 Task: In the  document reminder.odt Use the feature 'and check spelling and grammer' Select the body of letter and change paragraph spacing to  '1.5'Select the word  Good Afternoon and change font size to  25
Action: Mouse moved to (292, 352)
Screenshot: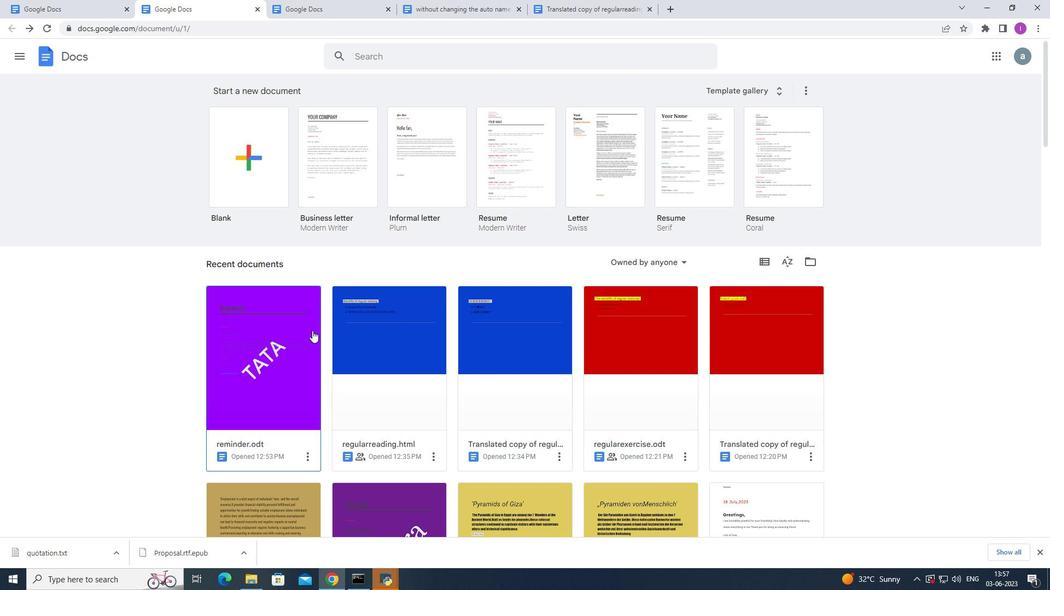 
Action: Mouse pressed left at (292, 352)
Screenshot: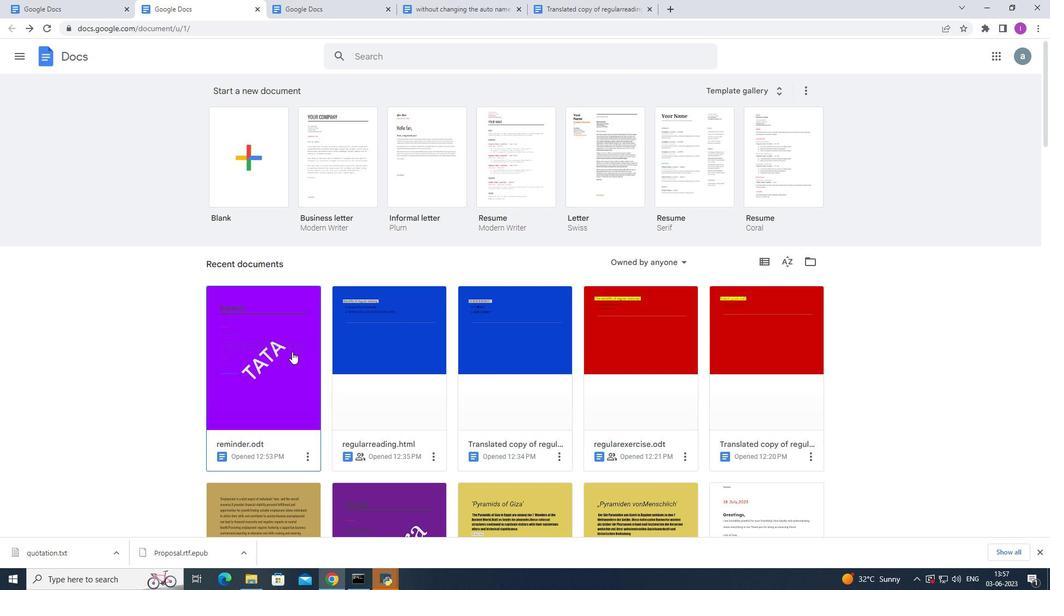 
Action: Mouse moved to (169, 68)
Screenshot: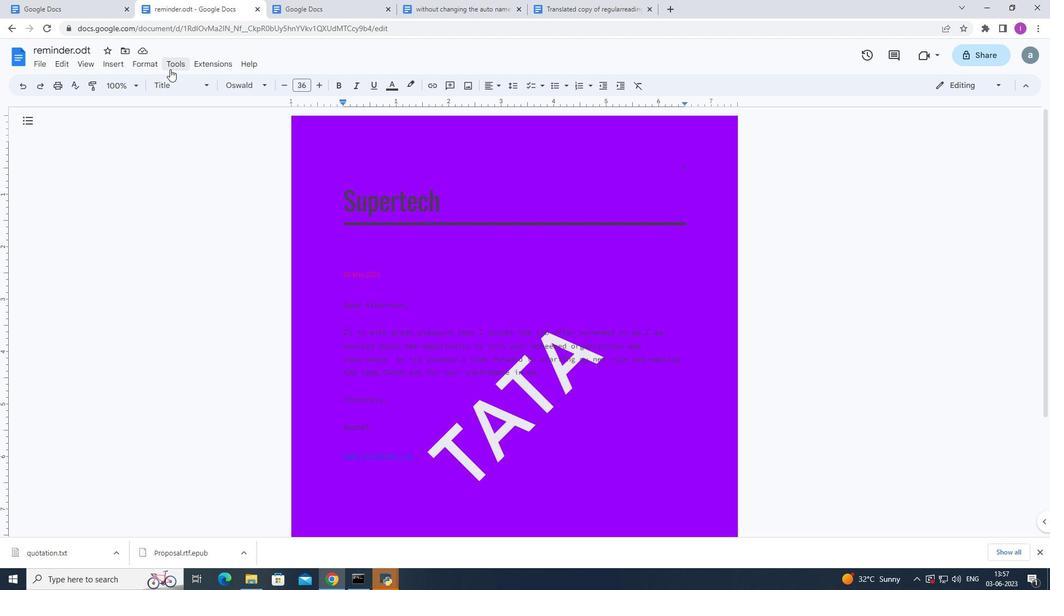 
Action: Mouse pressed left at (169, 68)
Screenshot: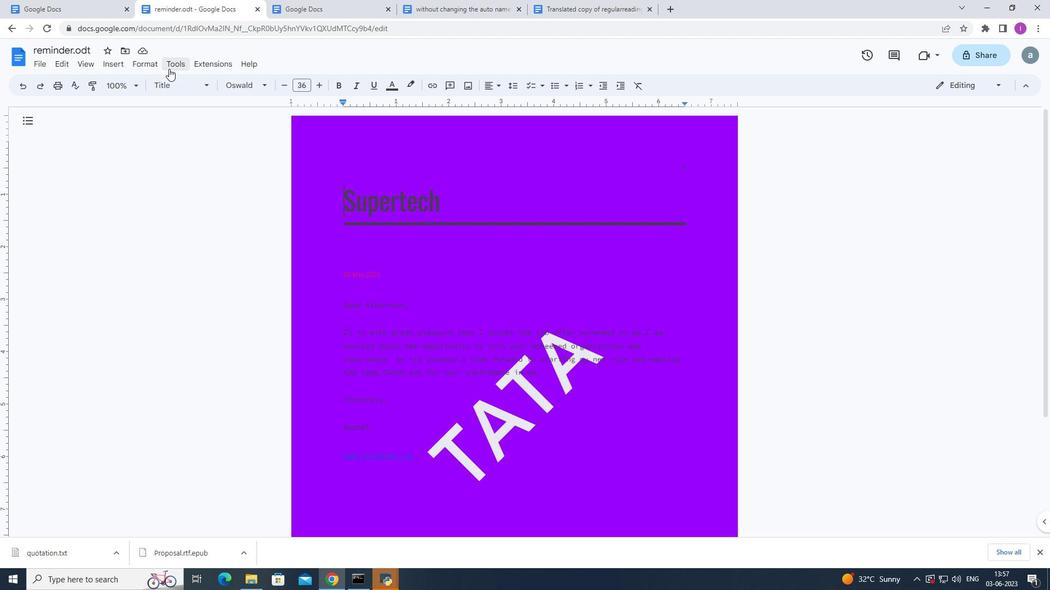 
Action: Mouse moved to (405, 86)
Screenshot: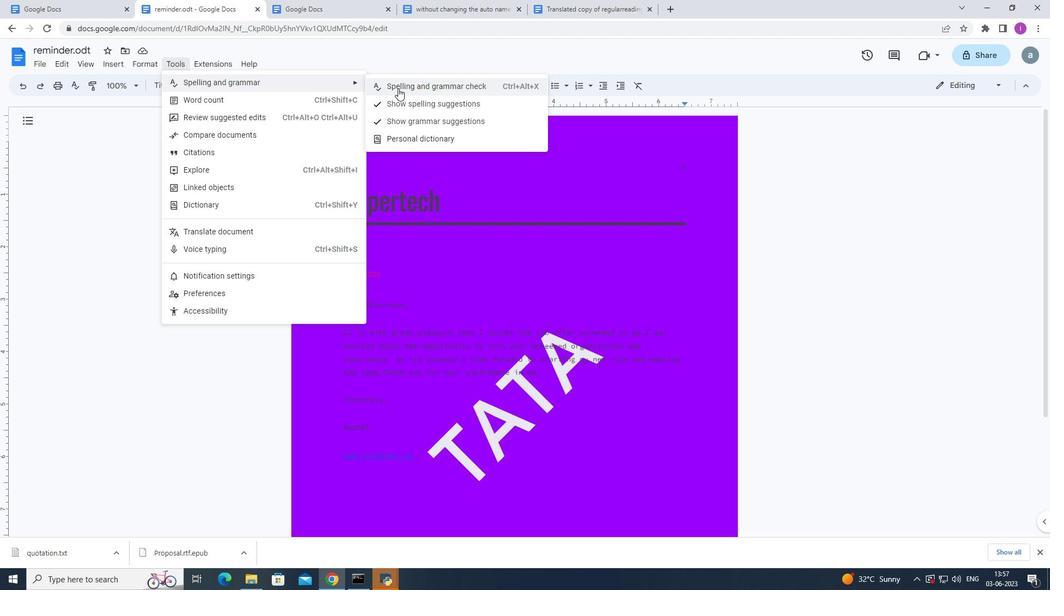 
Action: Mouse pressed left at (405, 86)
Screenshot: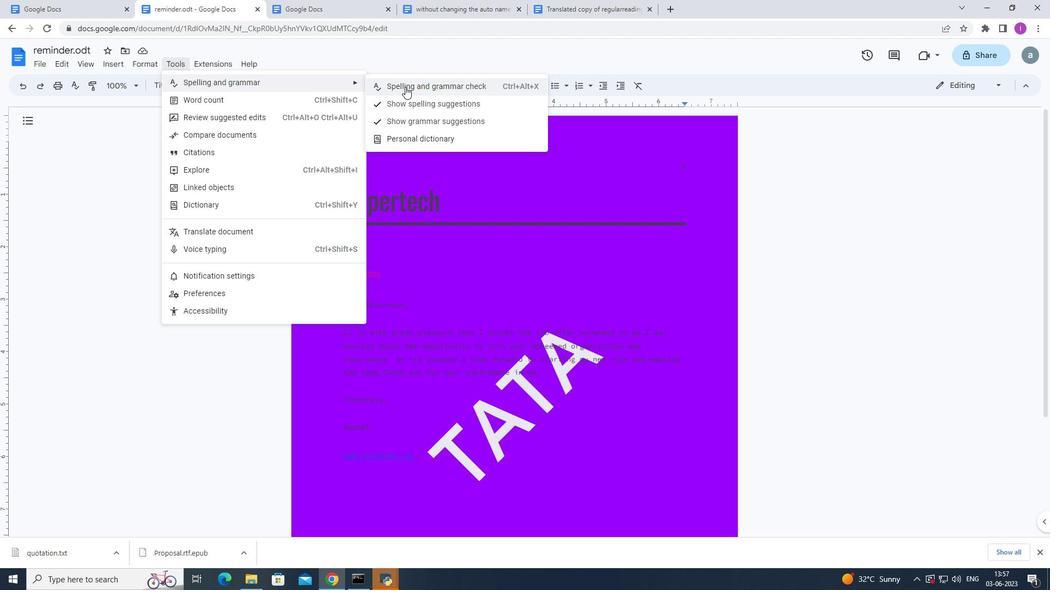 
Action: Mouse moved to (340, 322)
Screenshot: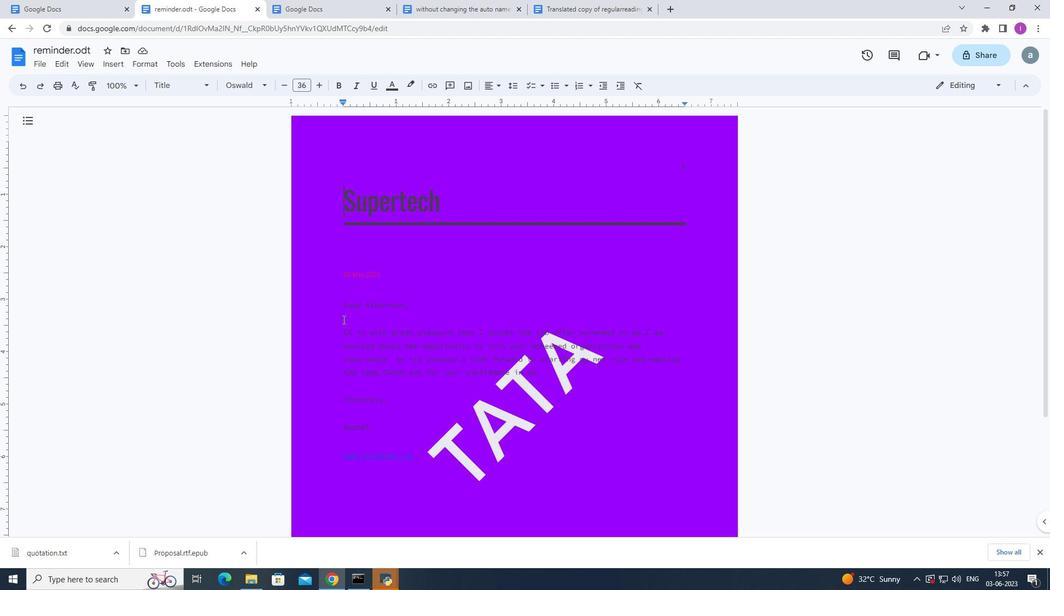 
Action: Mouse pressed left at (340, 322)
Screenshot: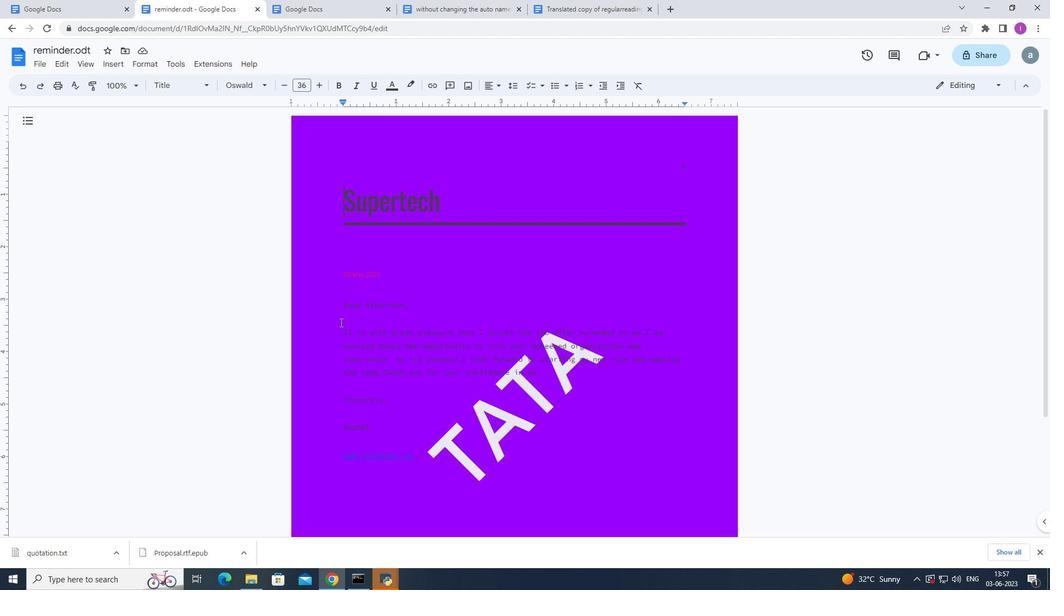 
Action: Mouse moved to (509, 84)
Screenshot: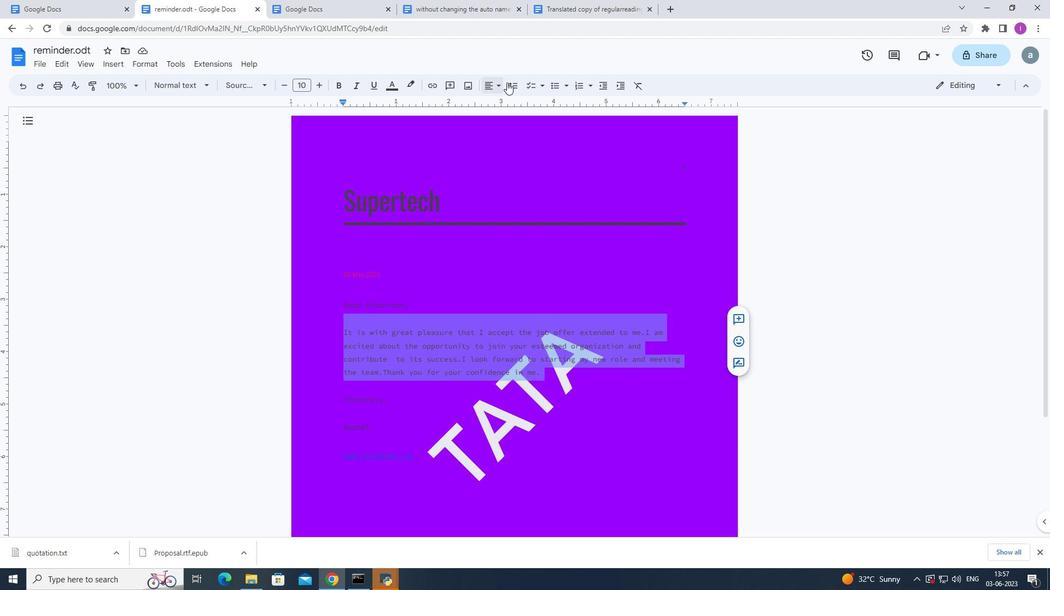
Action: Mouse pressed left at (509, 84)
Screenshot: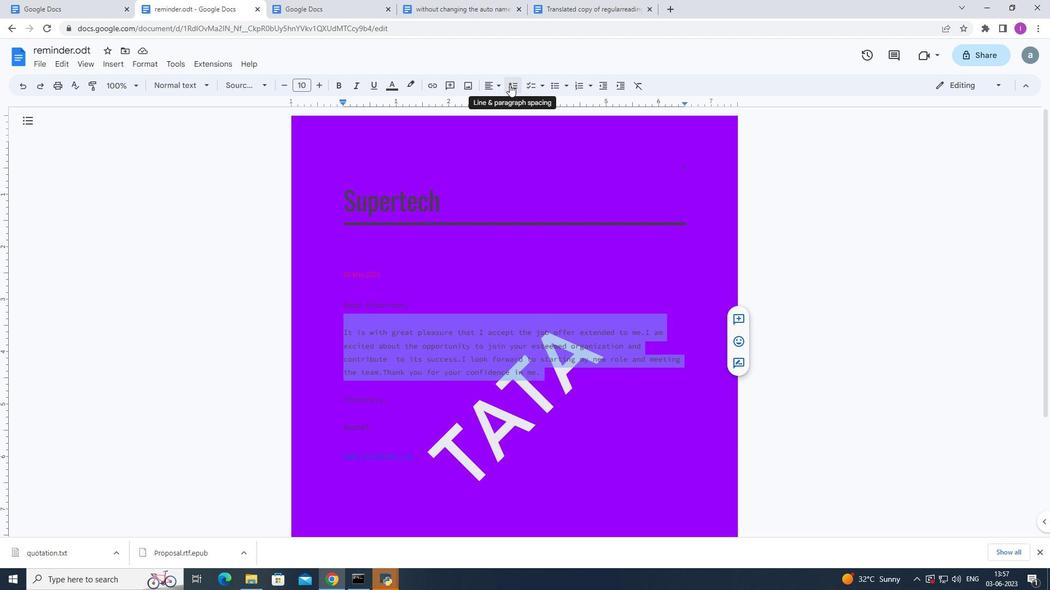 
Action: Mouse moved to (532, 134)
Screenshot: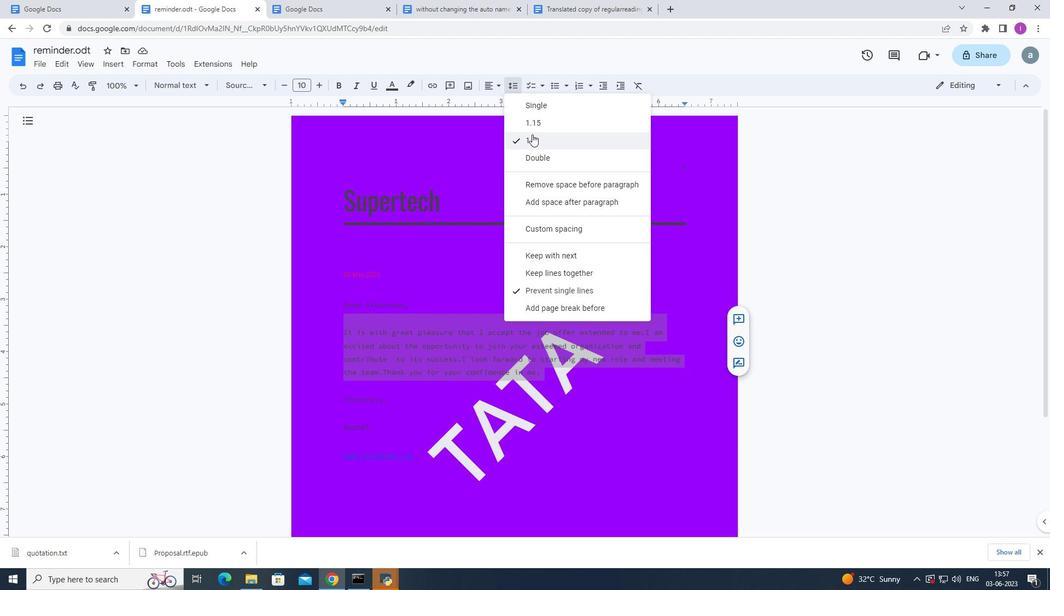 
Action: Mouse pressed left at (532, 134)
Screenshot: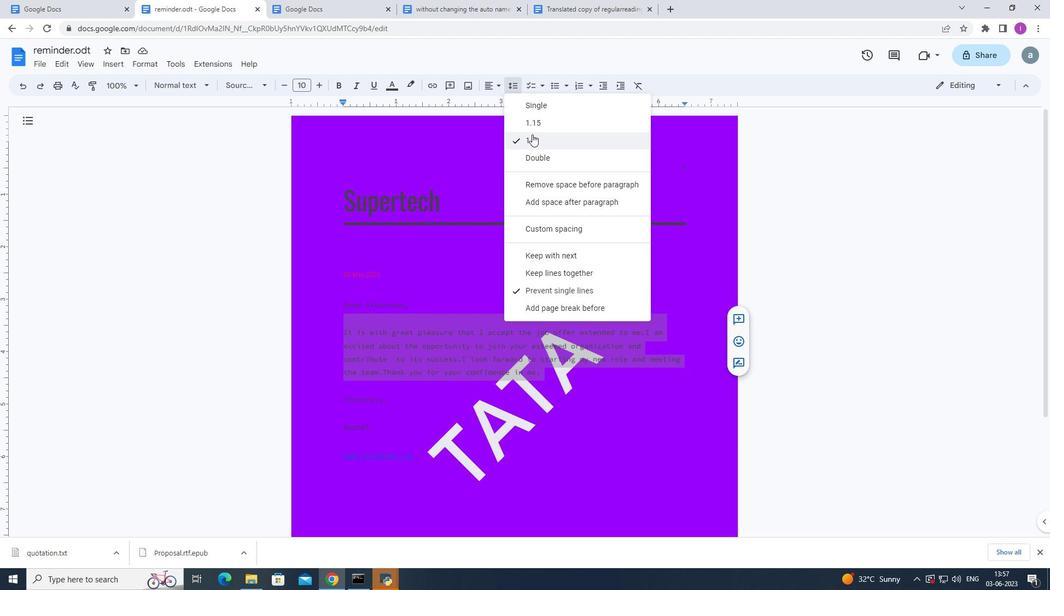 
Action: Mouse moved to (533, 137)
Screenshot: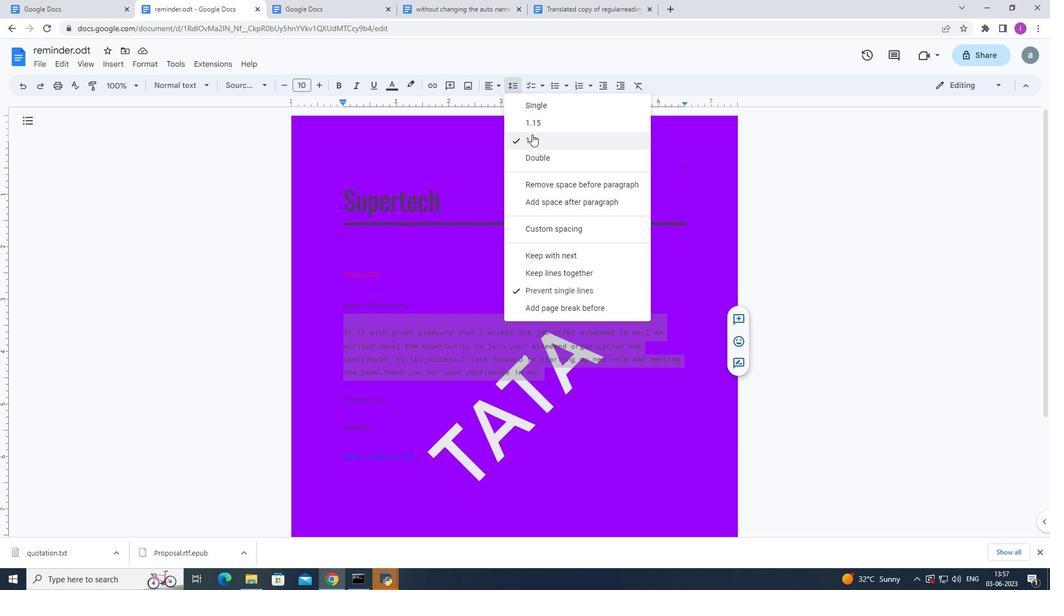 
Action: Mouse pressed left at (533, 137)
Screenshot: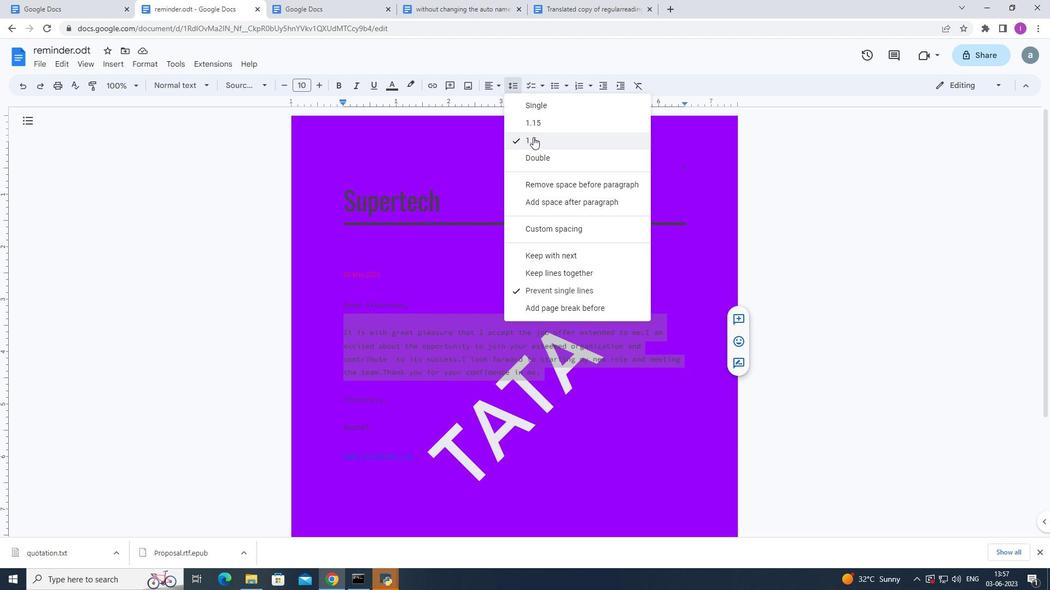 
Action: Mouse moved to (536, 122)
Screenshot: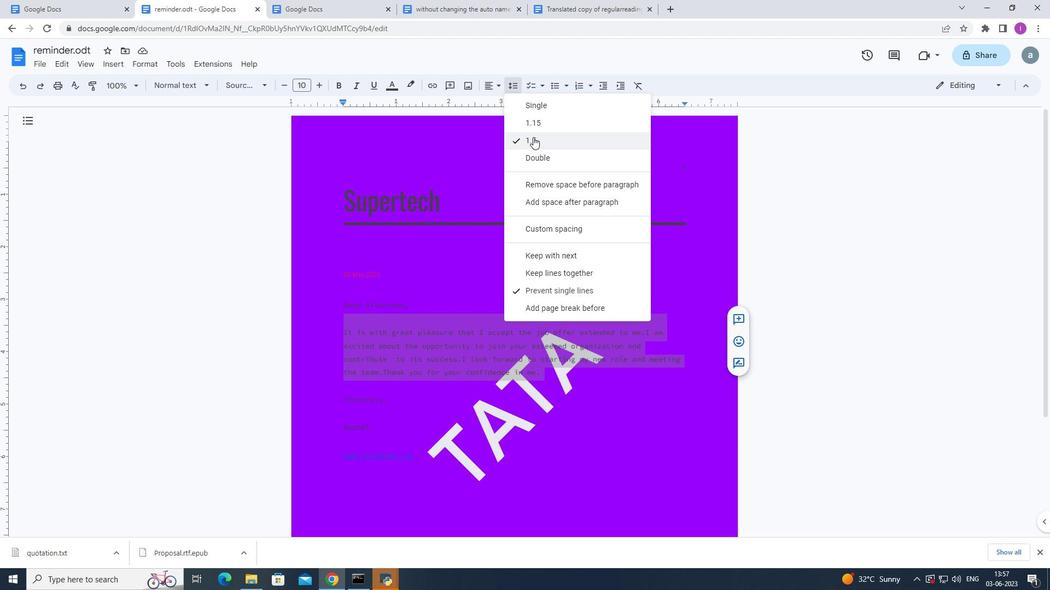 
Action: Mouse pressed left at (536, 122)
Screenshot: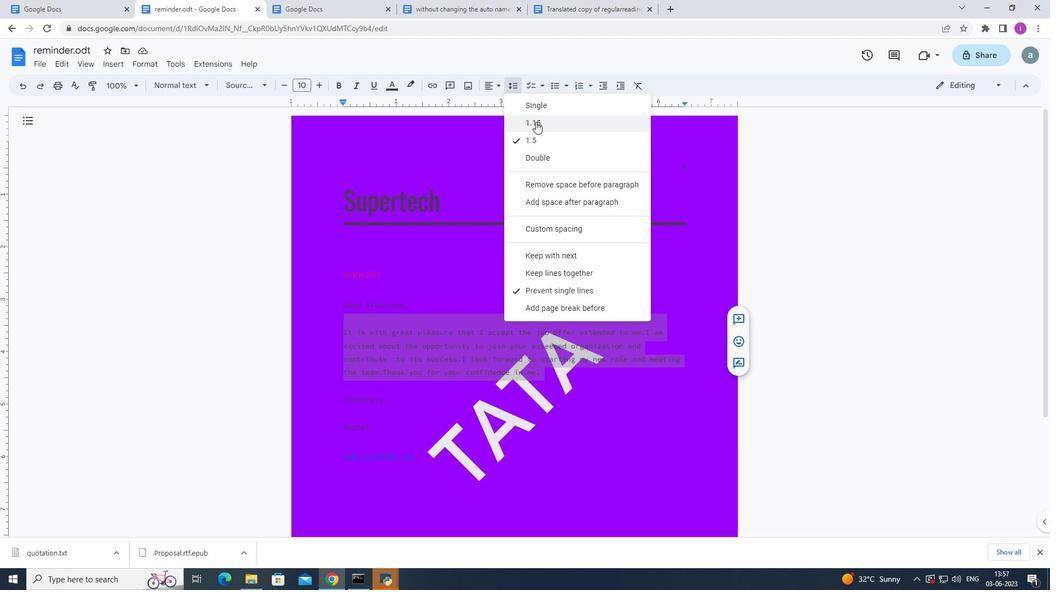 
Action: Mouse moved to (526, 82)
Screenshot: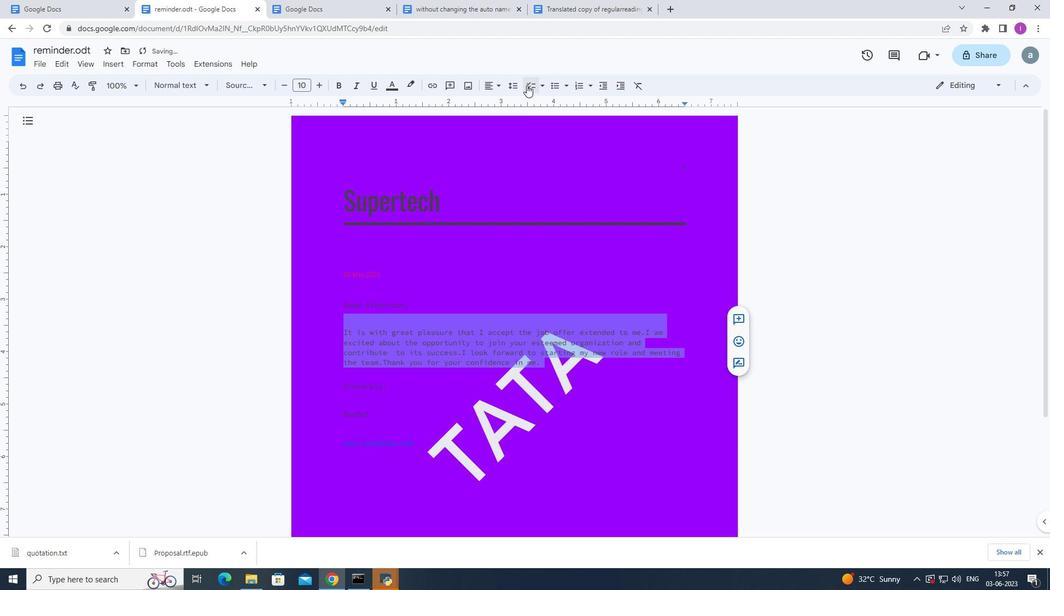 
Action: Mouse pressed left at (526, 82)
Screenshot: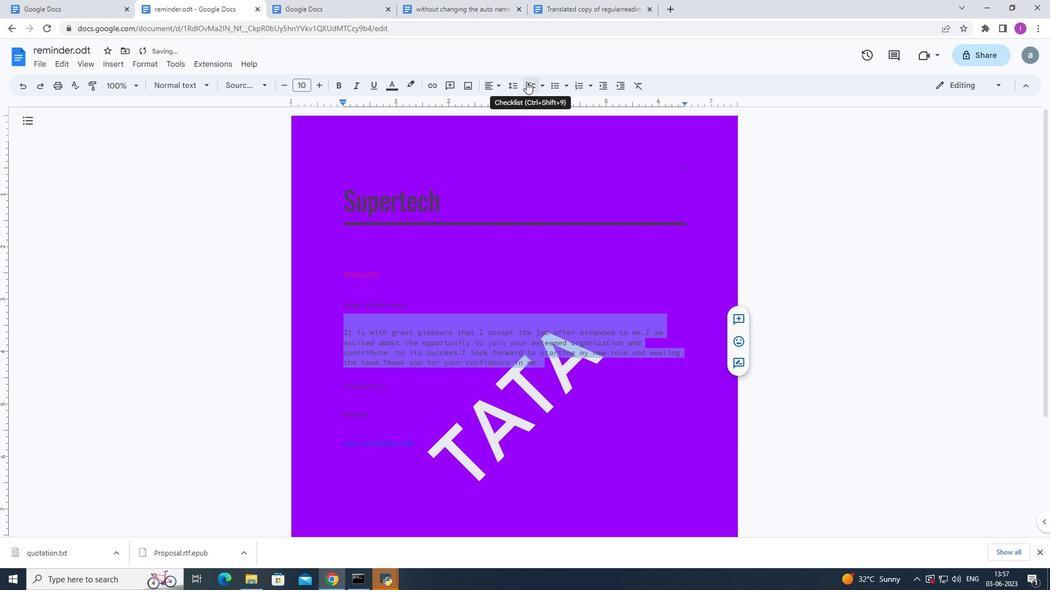 
Action: Mouse moved to (508, 83)
Screenshot: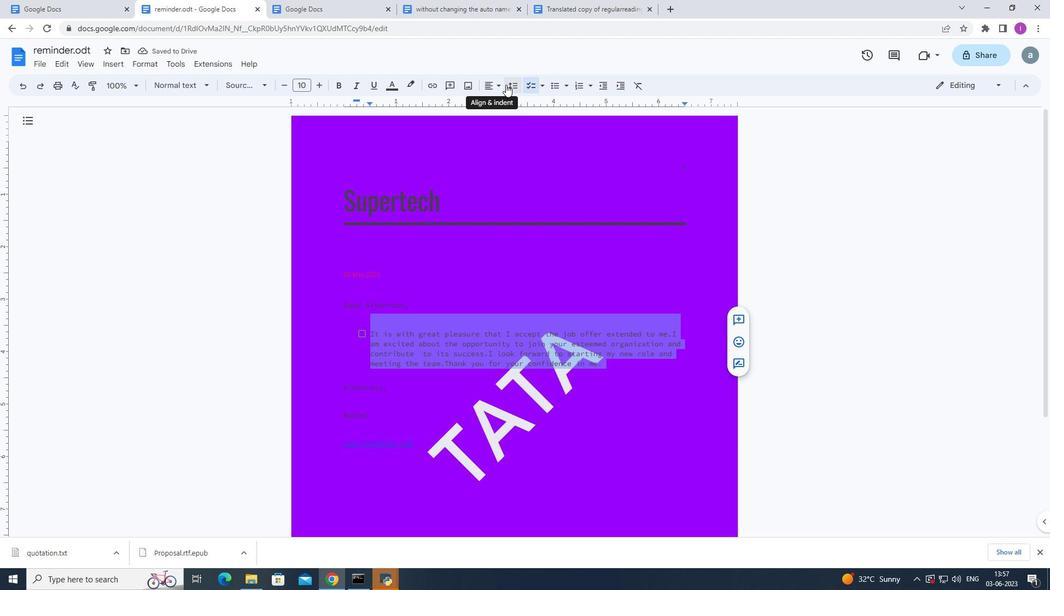 
Action: Mouse pressed left at (508, 83)
Screenshot: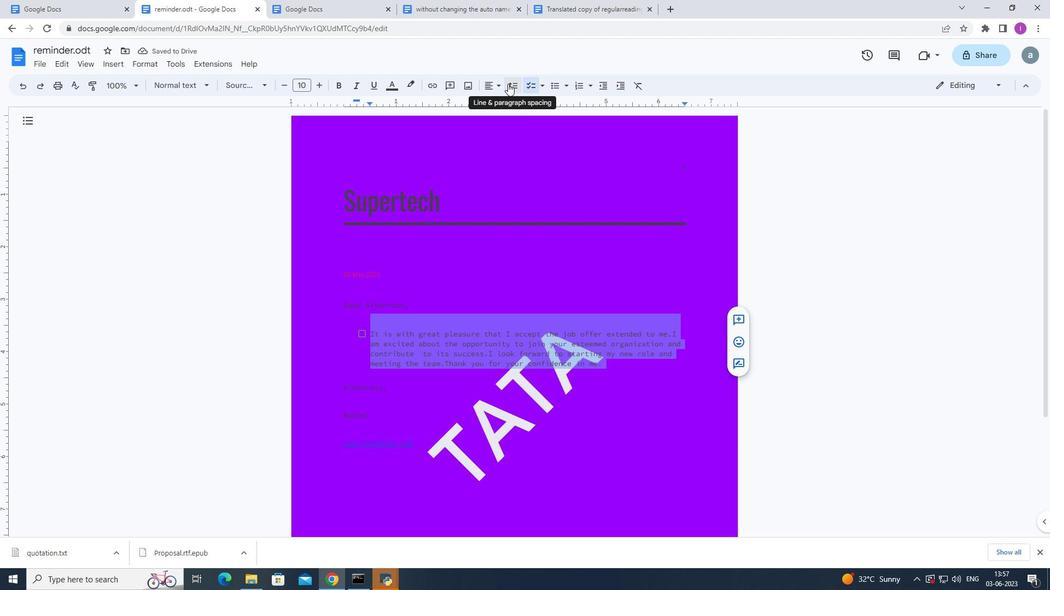 
Action: Mouse moved to (517, 139)
Screenshot: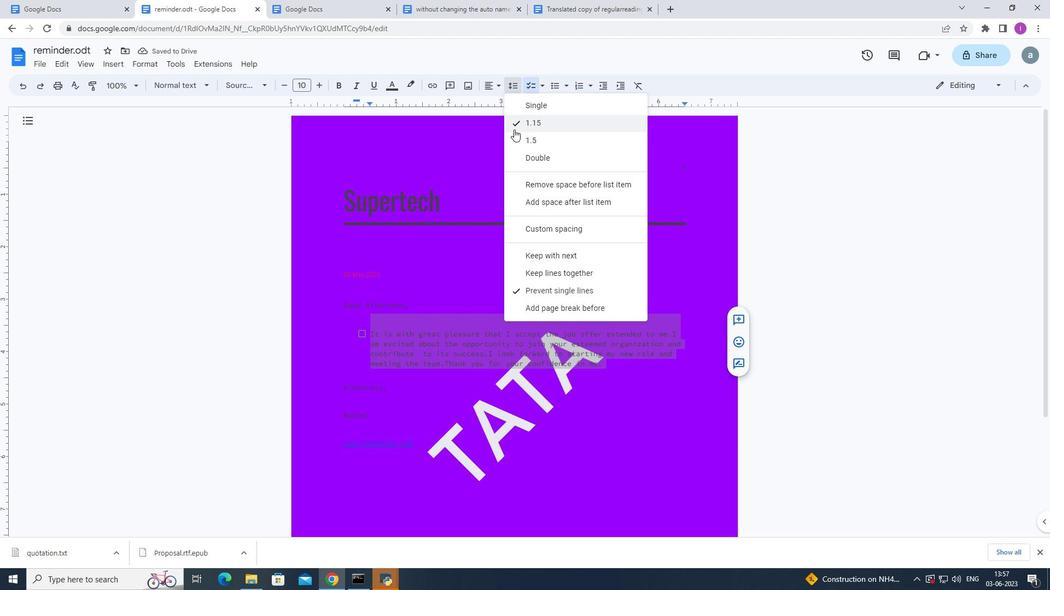 
Action: Mouse pressed left at (517, 139)
Screenshot: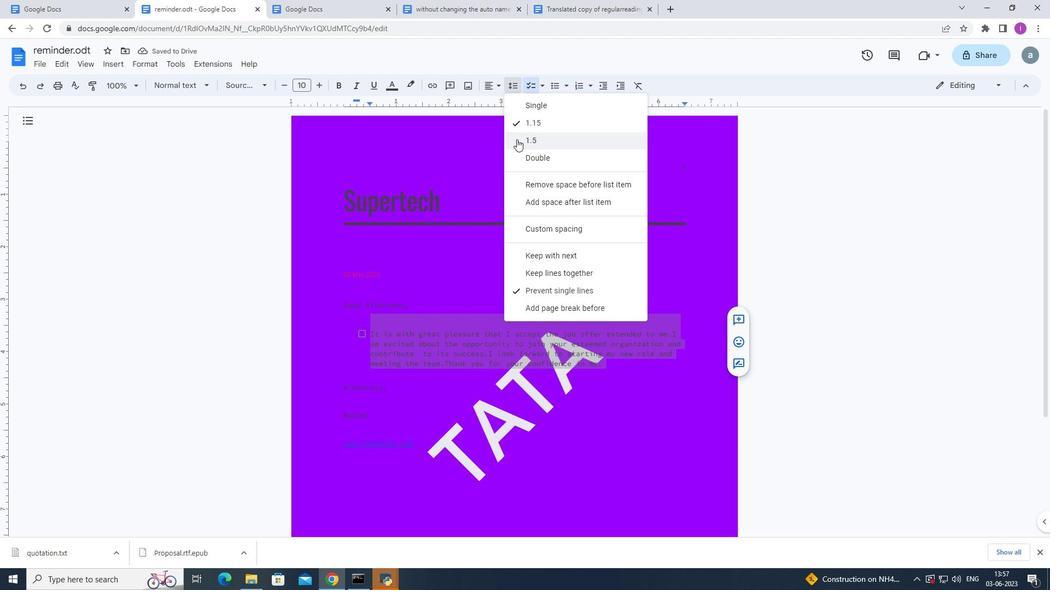 
Action: Mouse moved to (418, 305)
Screenshot: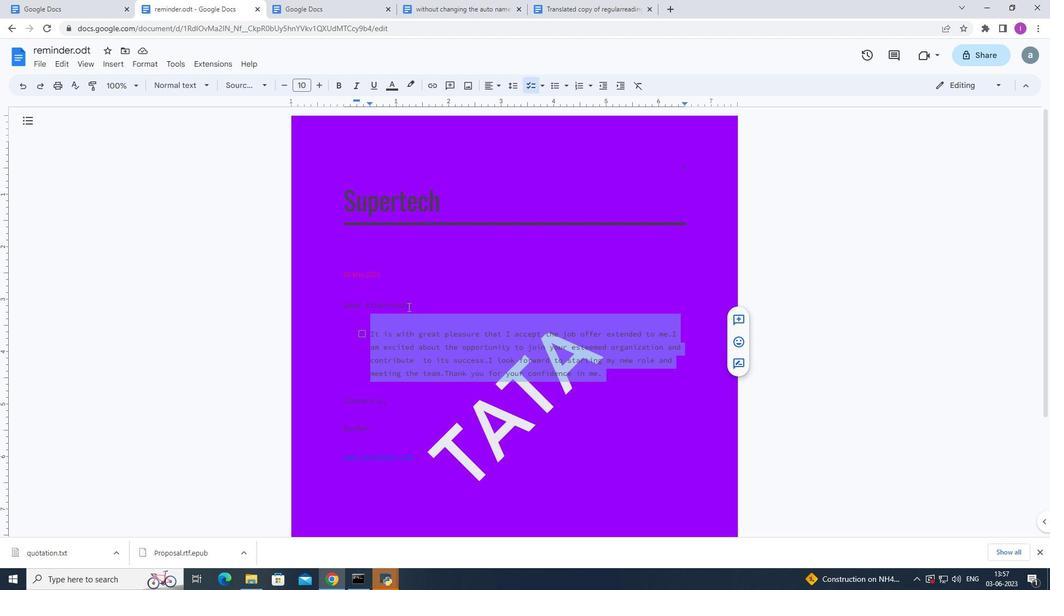 
Action: Mouse pressed left at (418, 305)
Screenshot: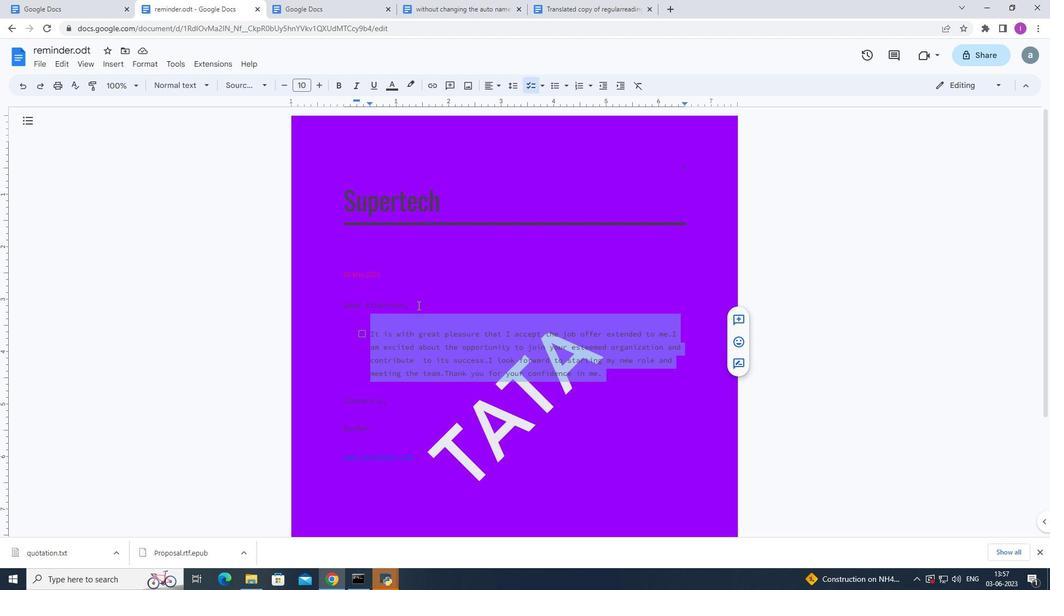 
Action: Mouse pressed left at (418, 305)
Screenshot: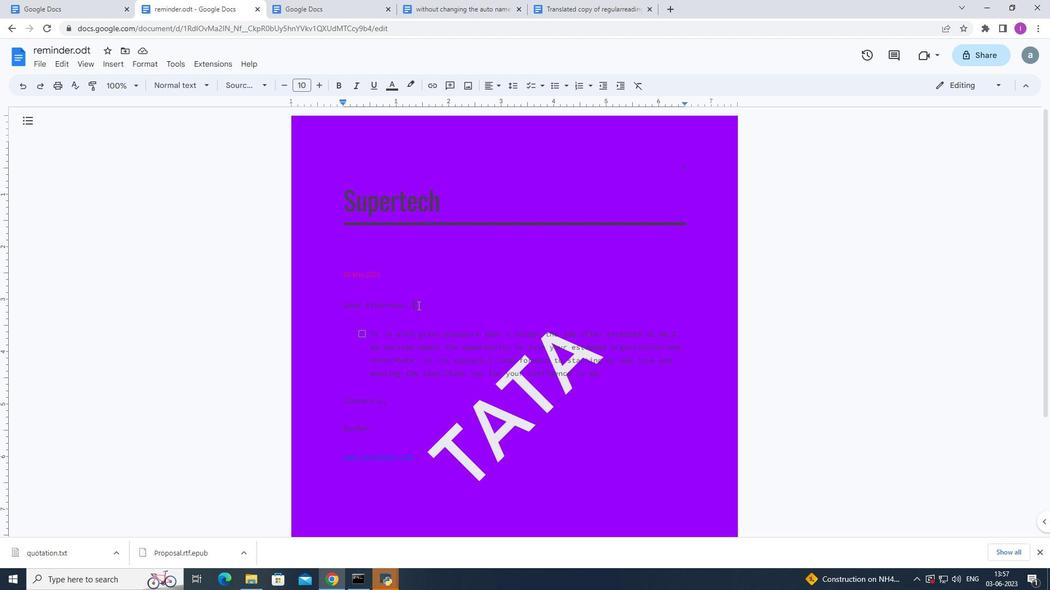 
Action: Mouse moved to (306, 82)
Screenshot: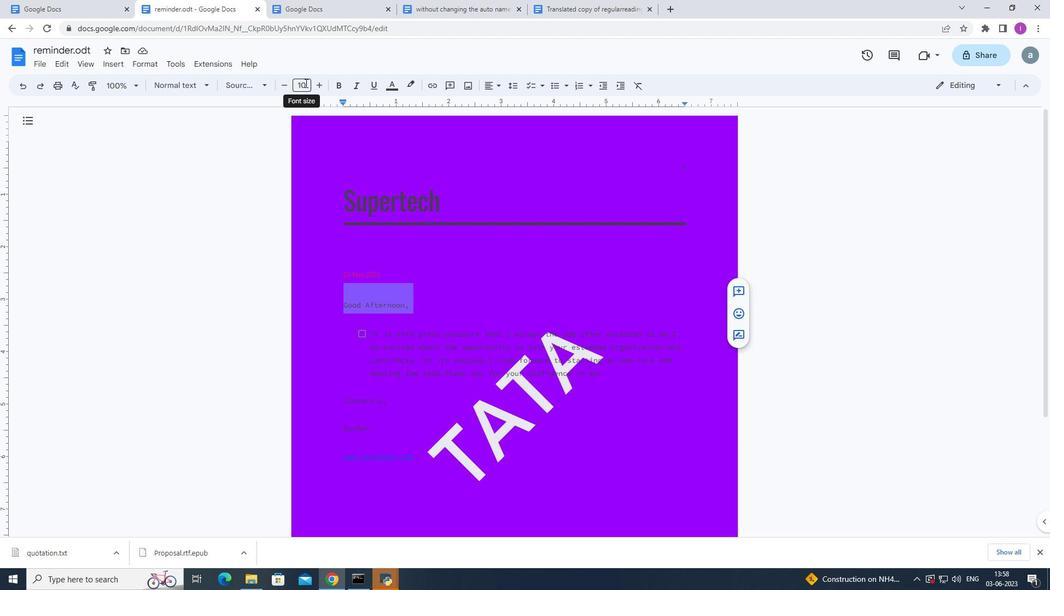 
Action: Mouse pressed left at (306, 82)
Screenshot: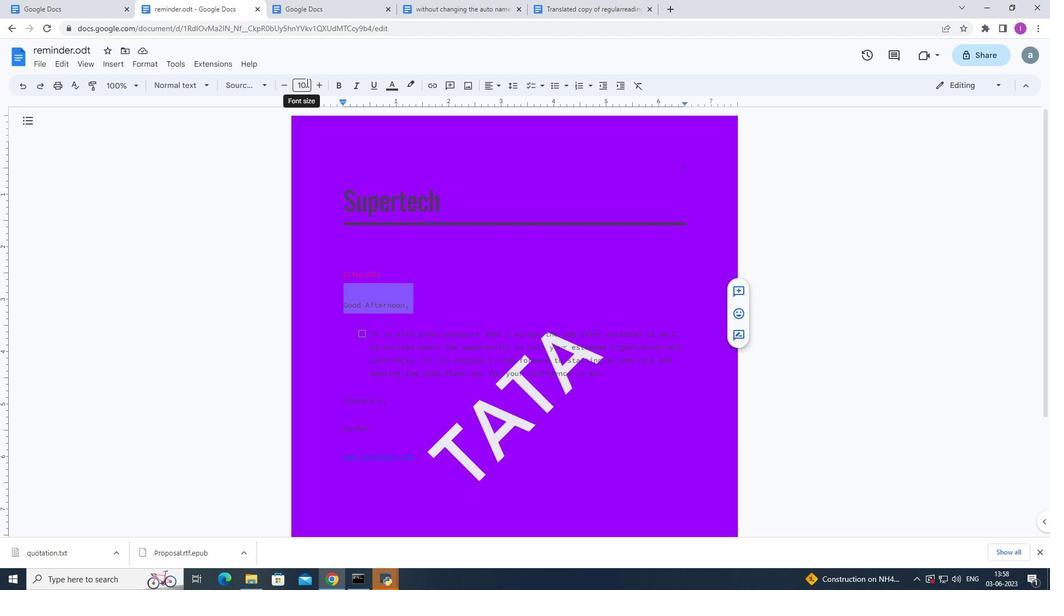 
Action: Key pressed 25<Key.enter>
Screenshot: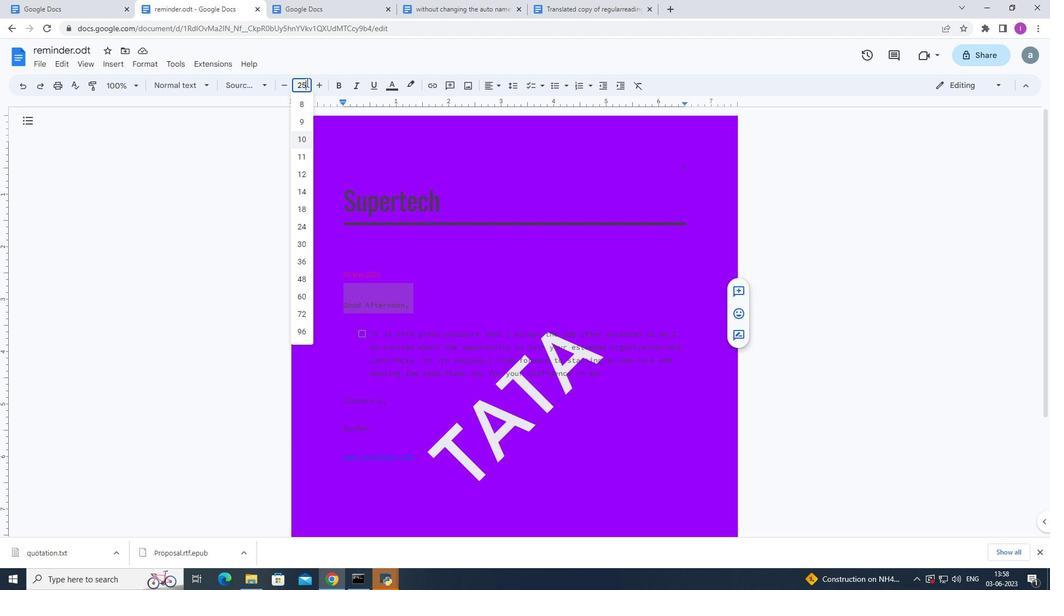 
Action: Mouse moved to (524, 358)
Screenshot: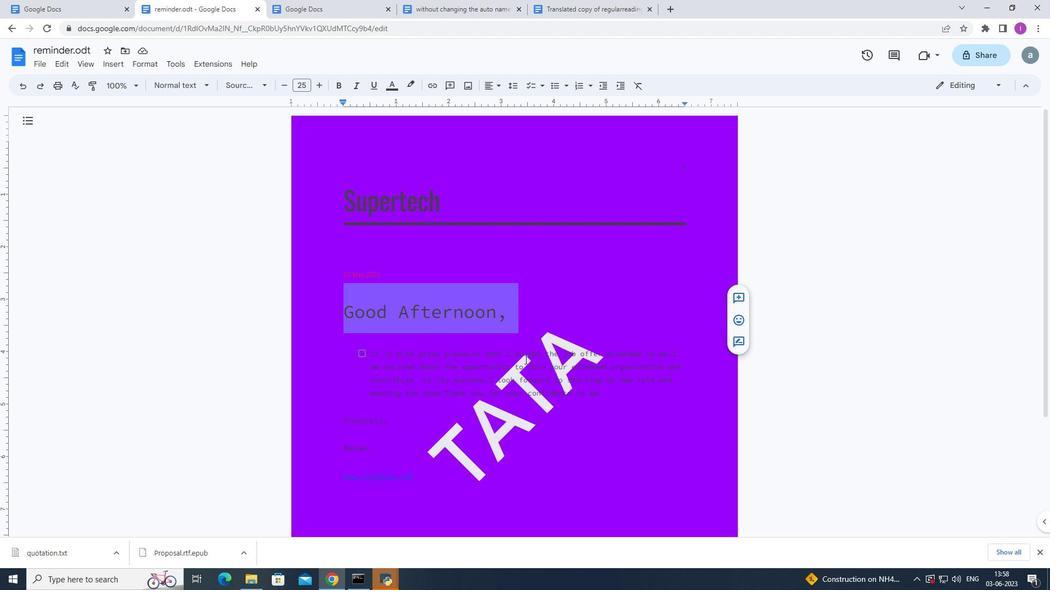 
